 Task: Create Workspace Audio Editing Software Workspace description Optimize email open and click-through rates. Workspace type Operations
Action: Mouse moved to (523, 109)
Screenshot: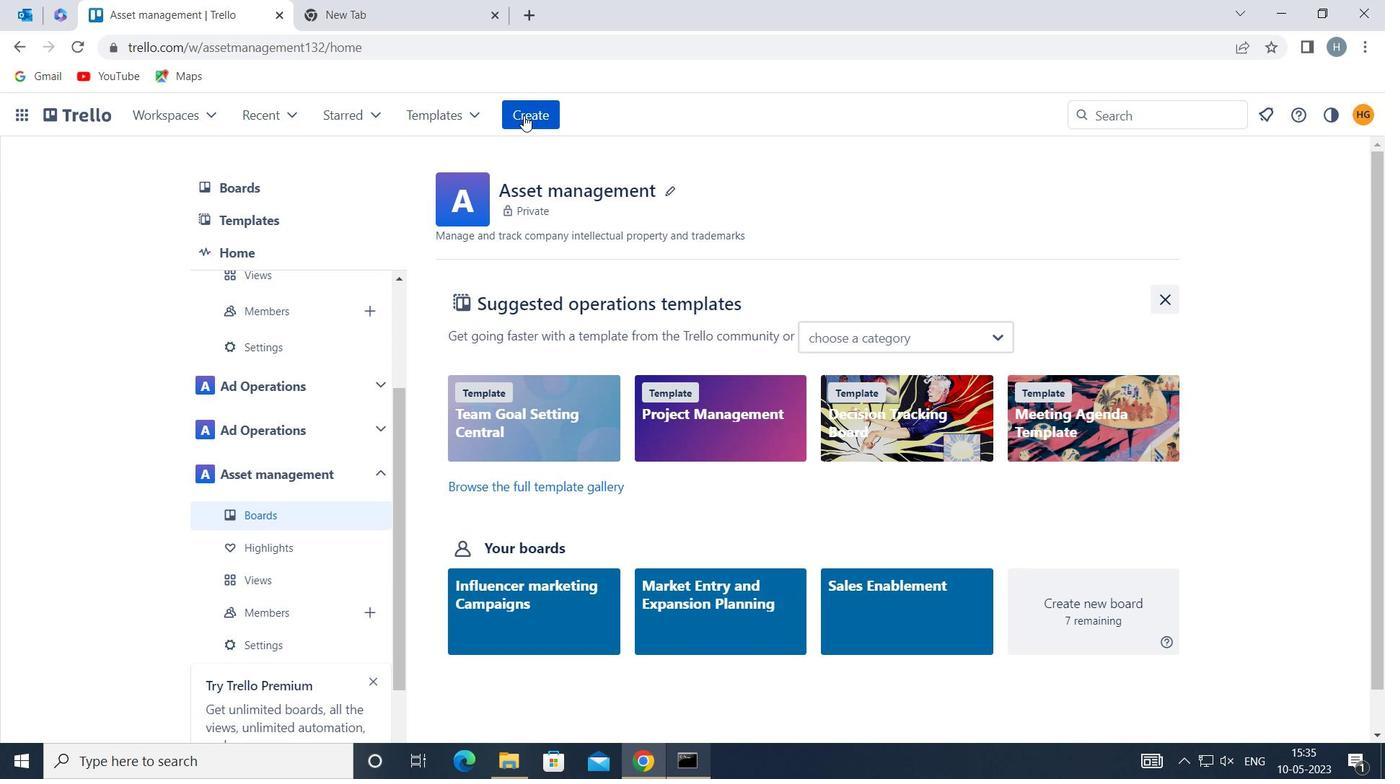 
Action: Mouse pressed left at (523, 109)
Screenshot: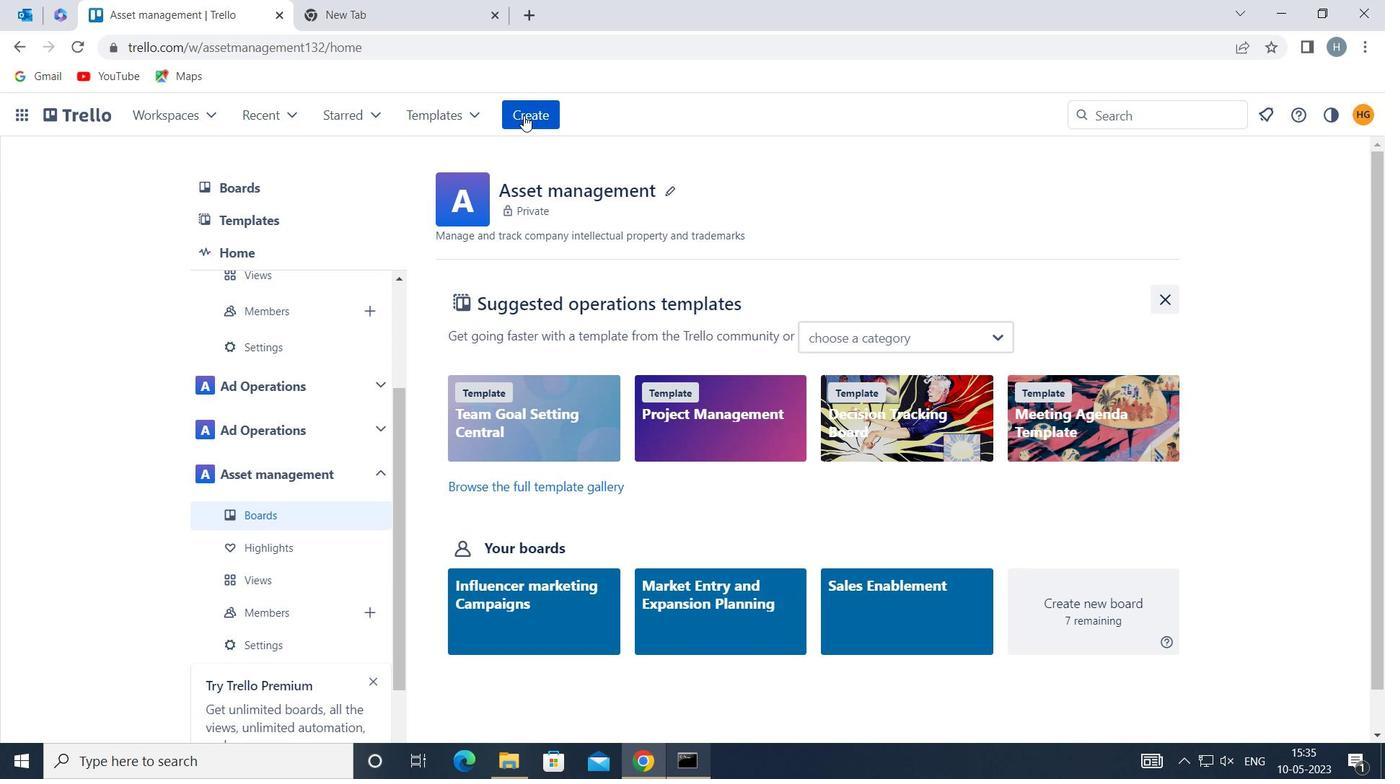 
Action: Mouse moved to (630, 310)
Screenshot: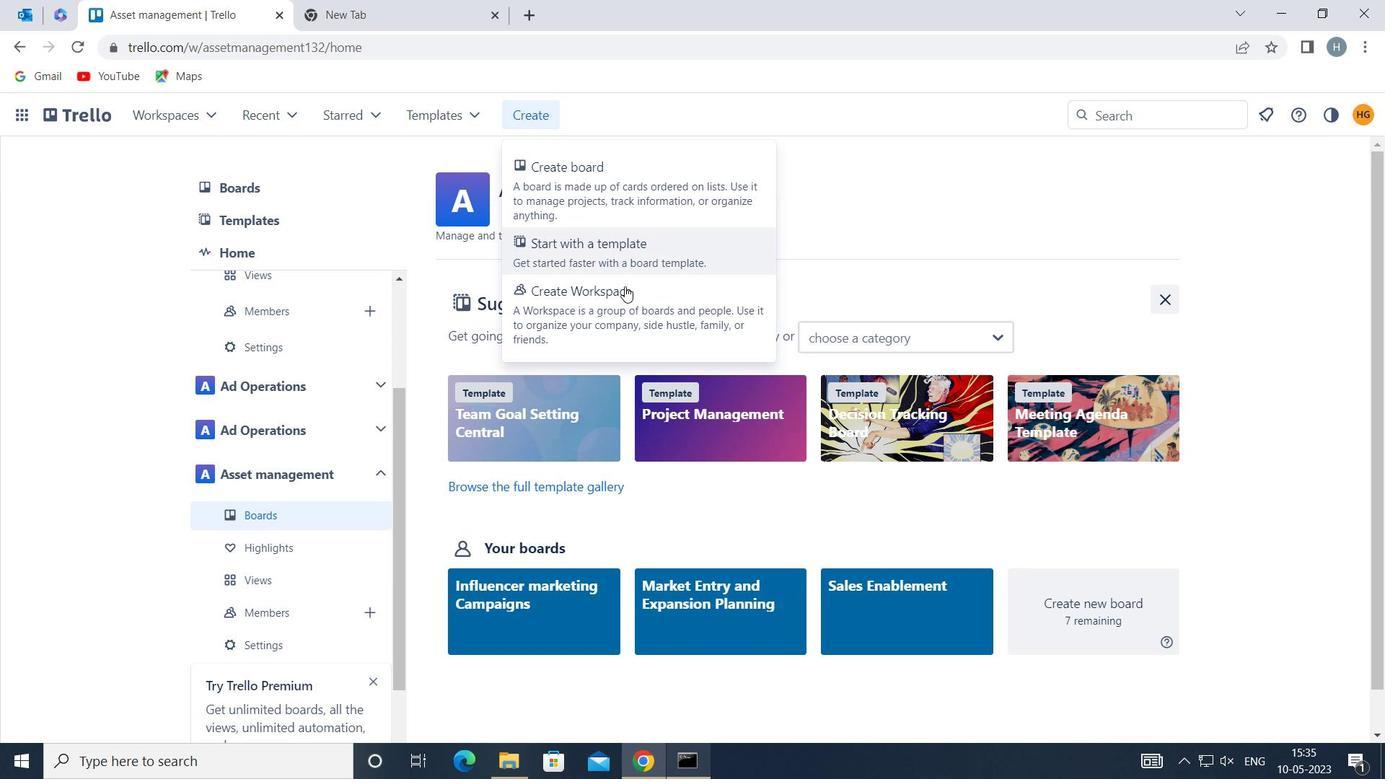
Action: Mouse pressed left at (630, 310)
Screenshot: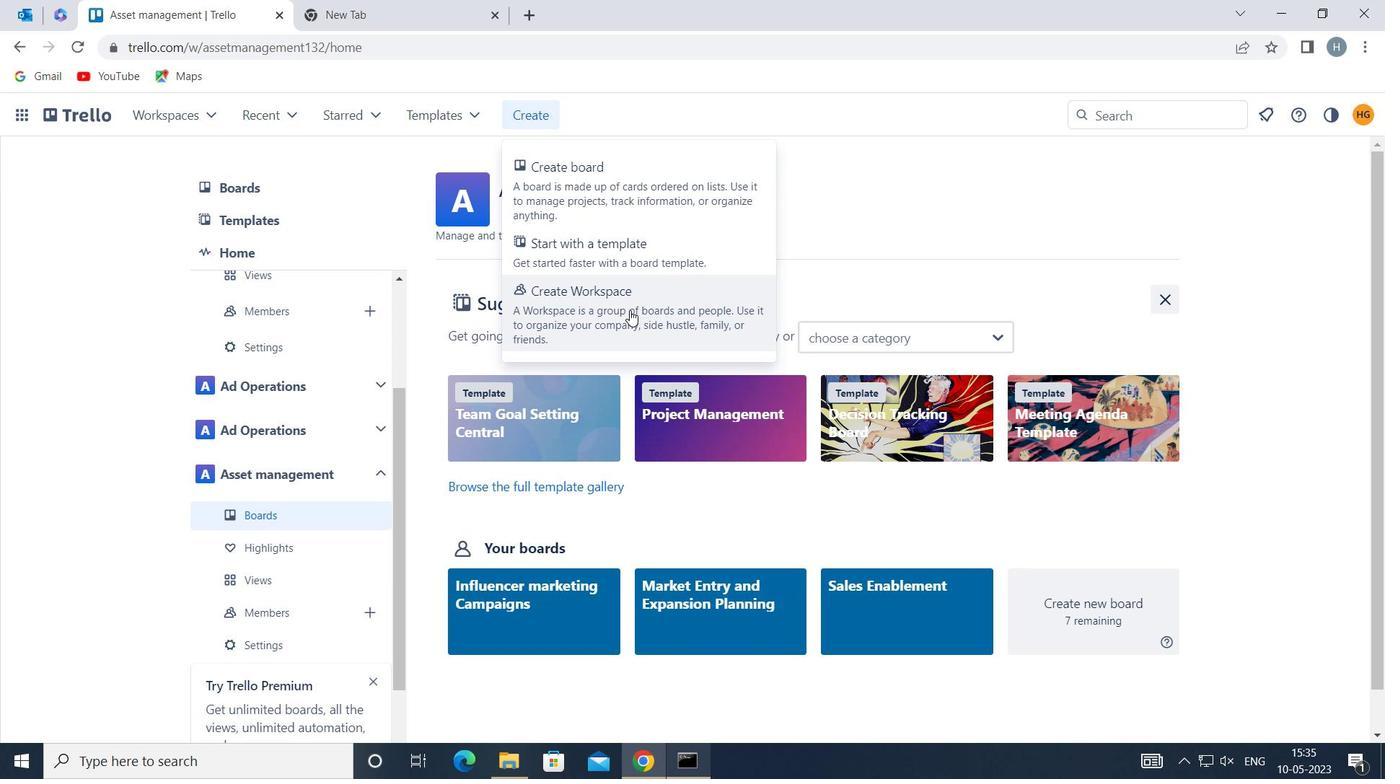 
Action: Mouse moved to (526, 339)
Screenshot: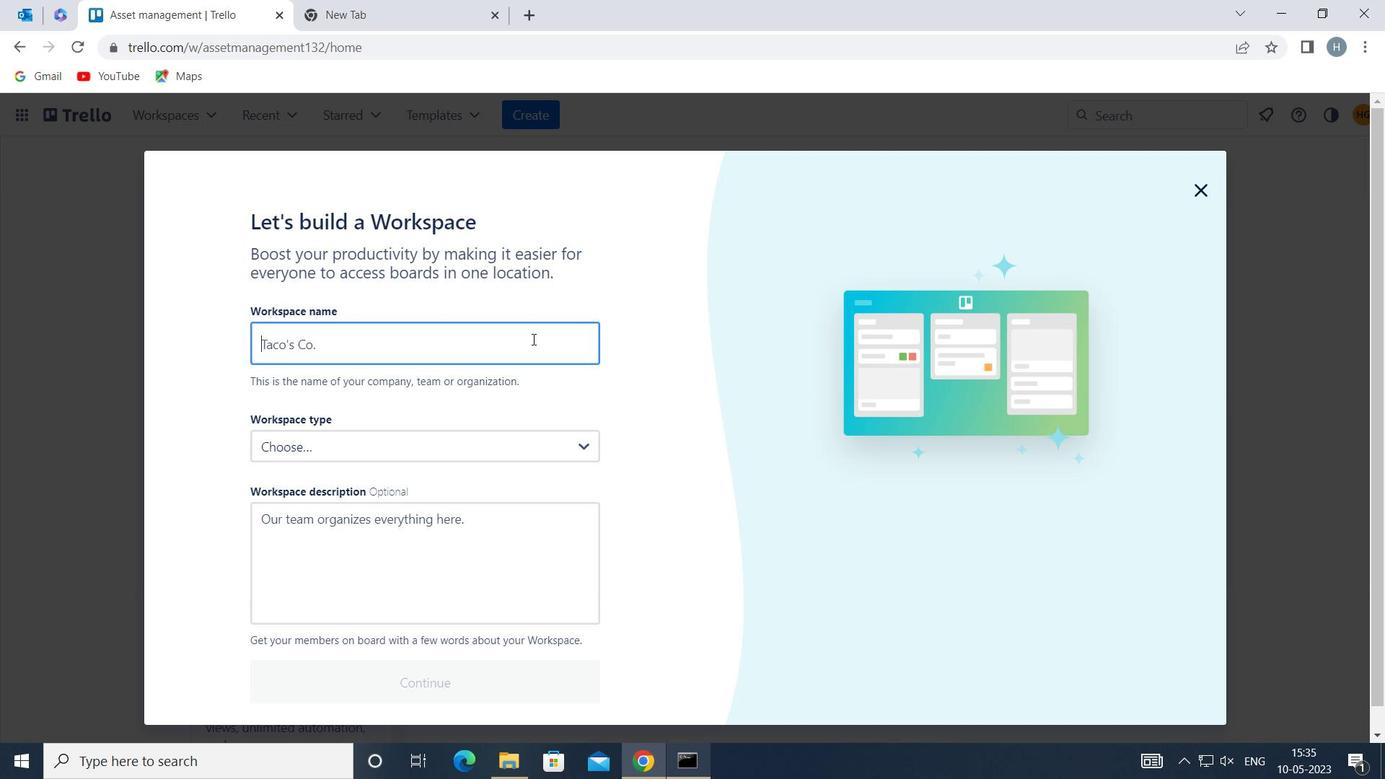 
Action: Mouse pressed left at (526, 339)
Screenshot: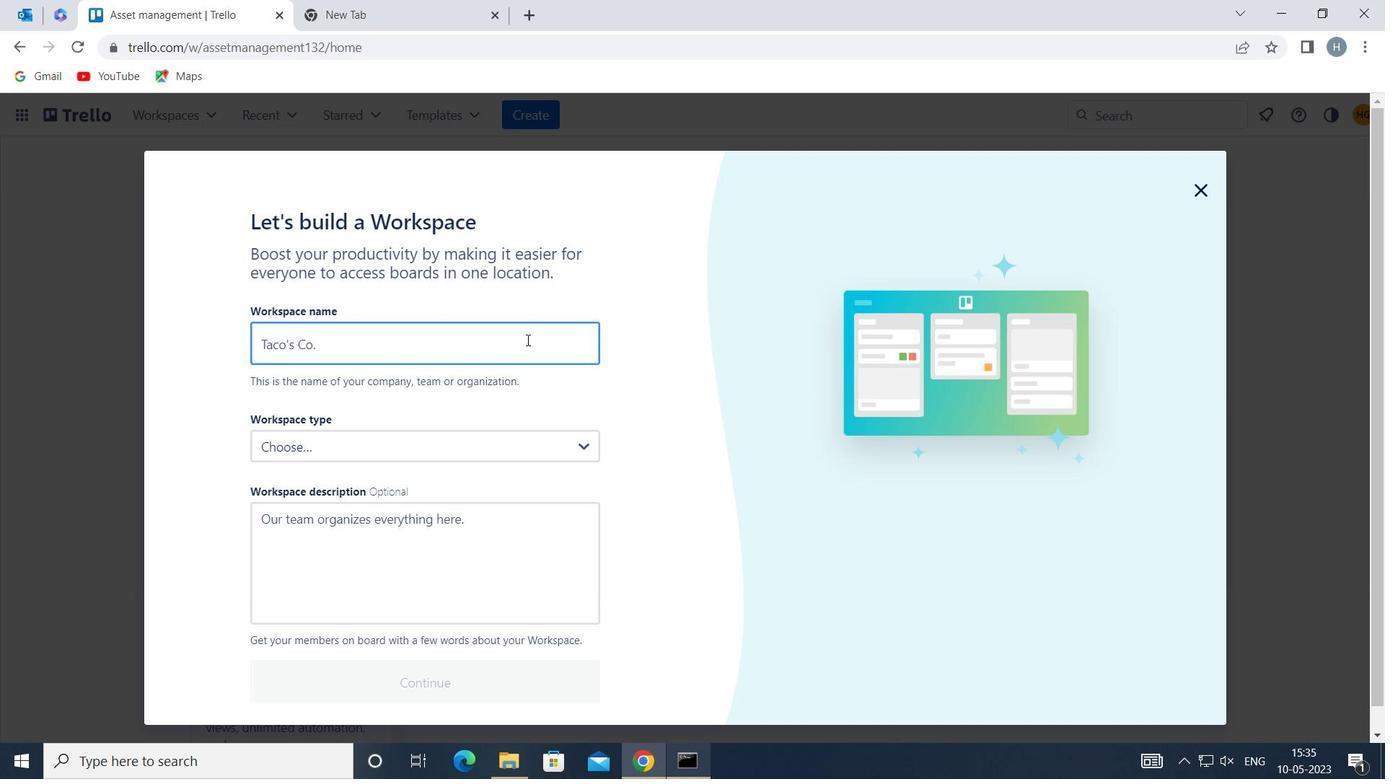 
Action: Key pressed <Key.shift>AUDIO<Key.space><Key.shift>EDITING<Key.space><Key.shift>SOFTWARE
Screenshot: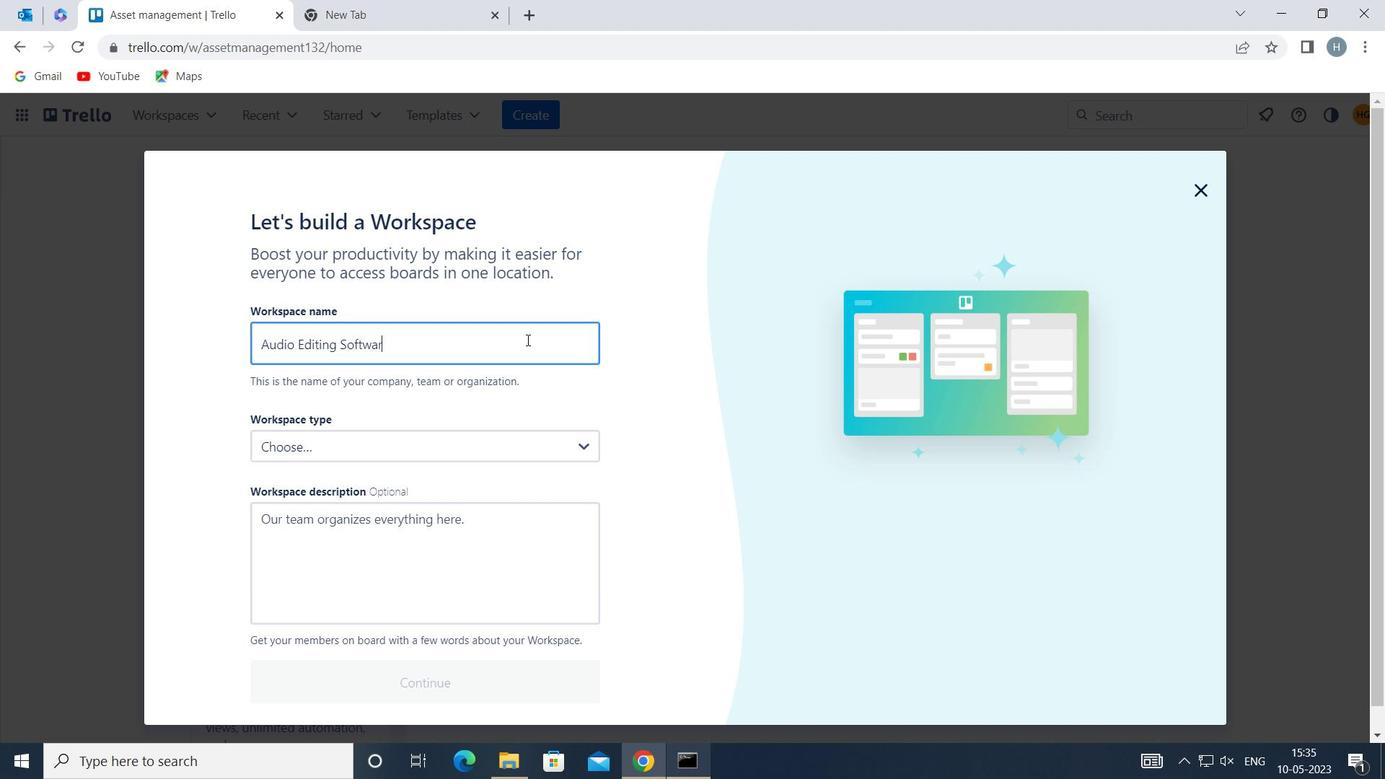 
Action: Mouse moved to (466, 521)
Screenshot: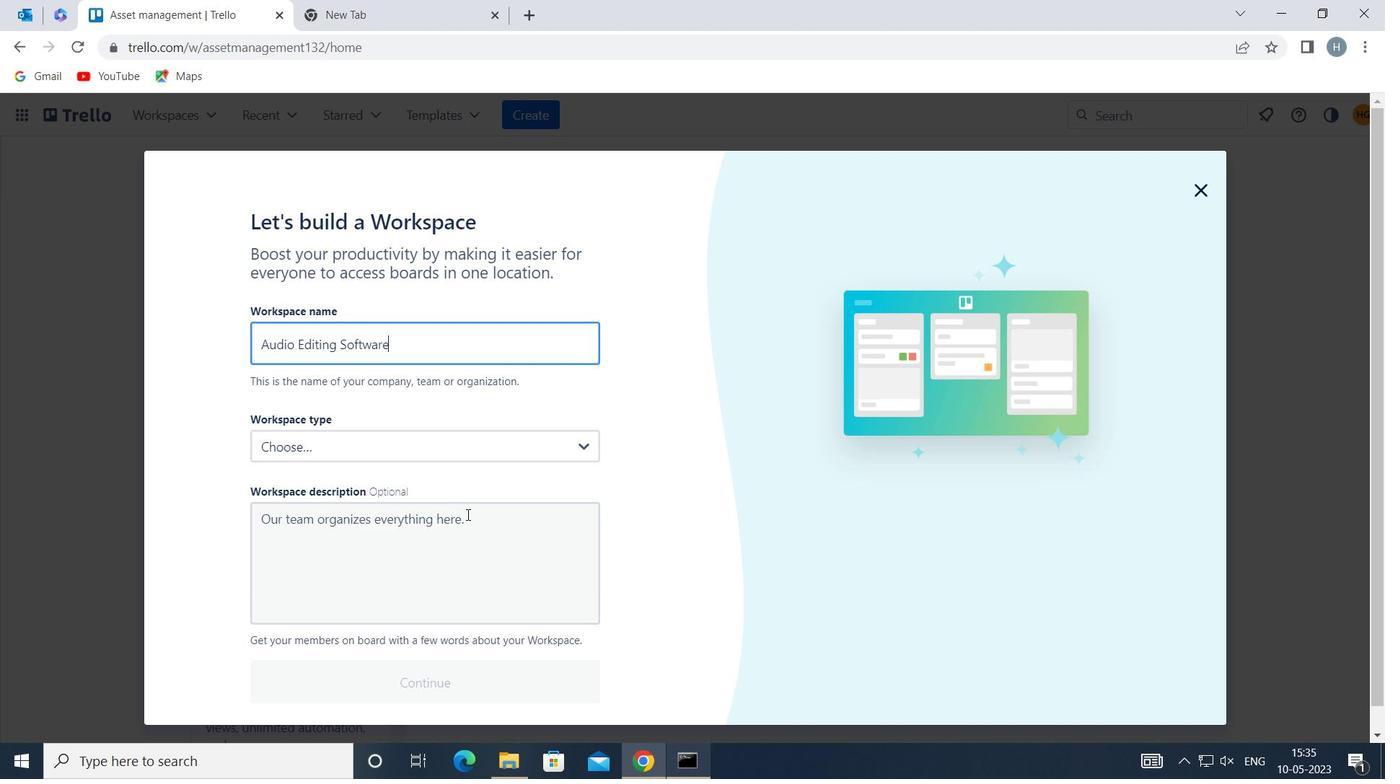 
Action: Mouse pressed left at (466, 521)
Screenshot: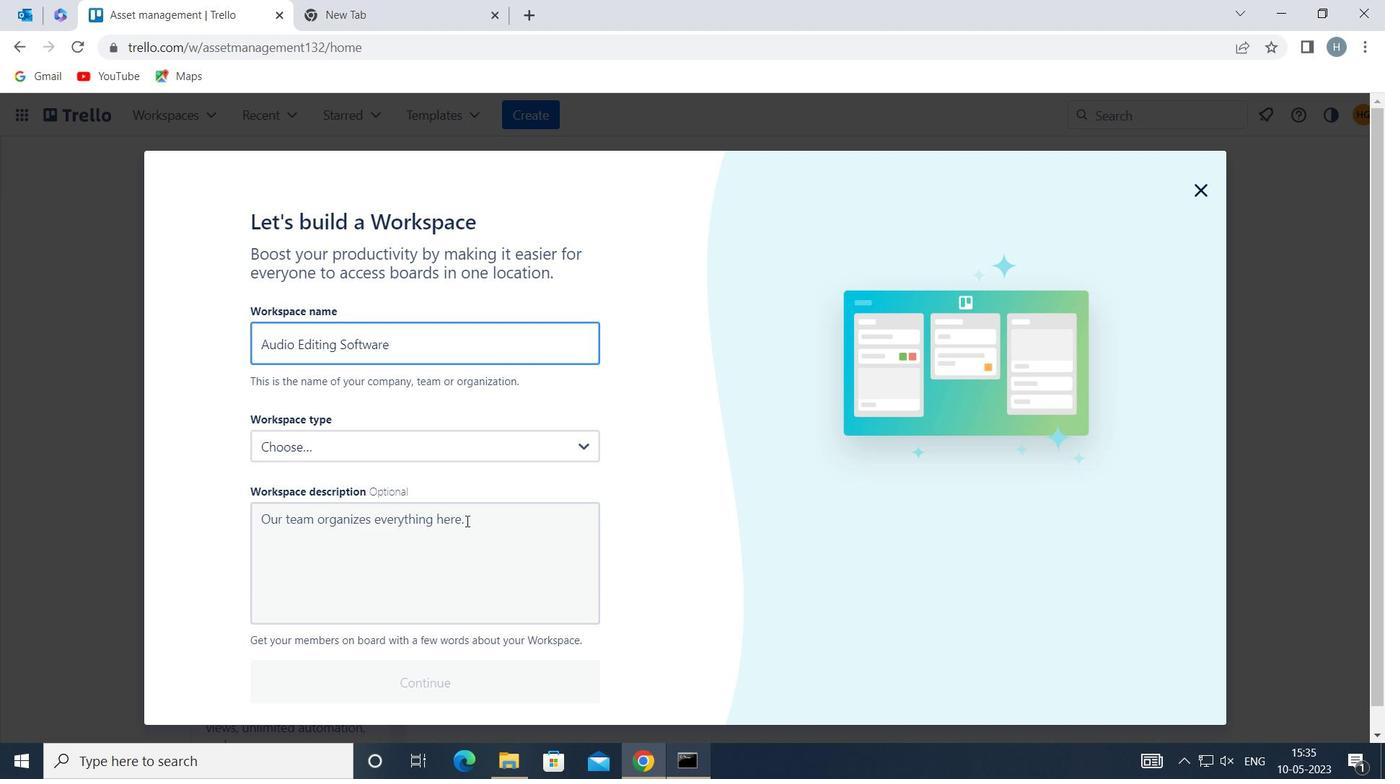 
Action: Key pressed <Key.shift>OPTIMIZE<Key.space>EMAIL<Key.space>OPEN<Key.space>AND<Key.space>CLICK-THROUGH<Key.space>RATE
Screenshot: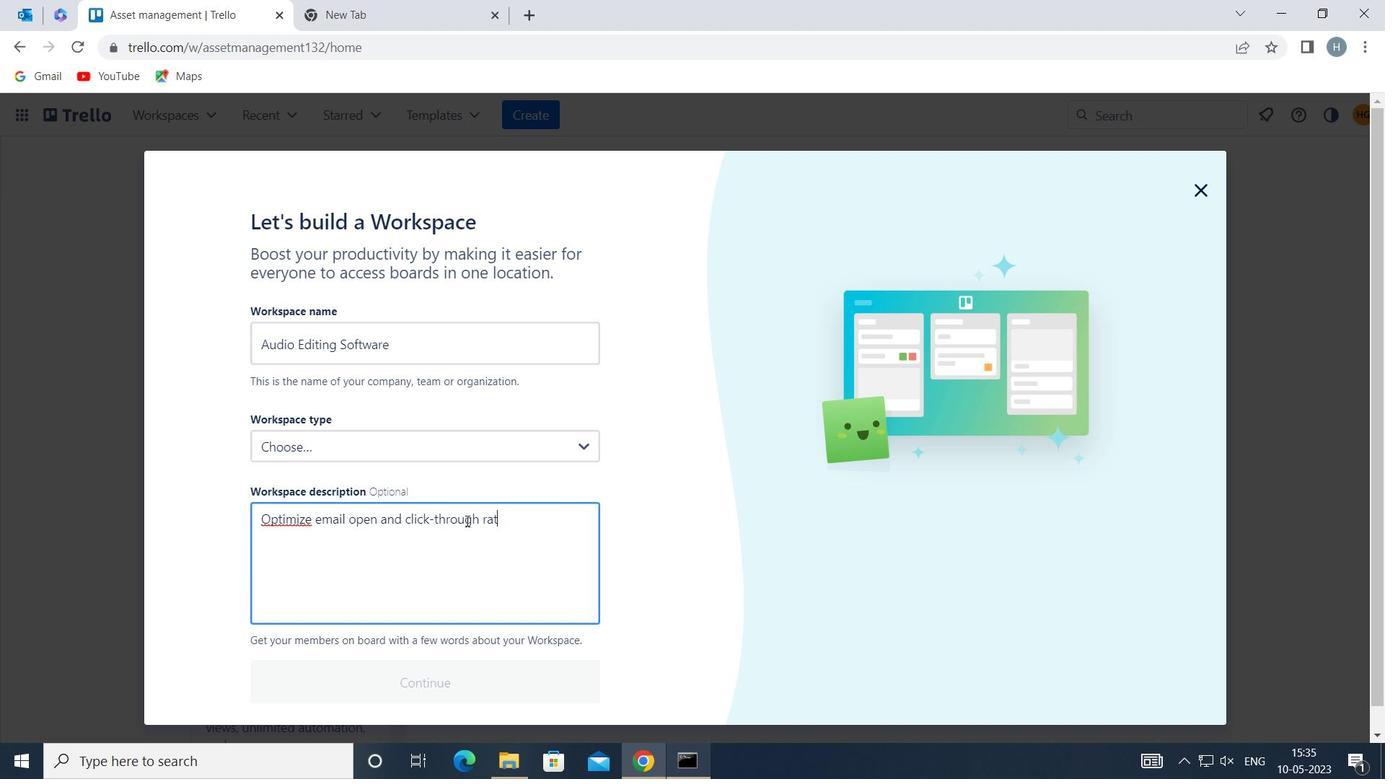 
Action: Mouse moved to (435, 512)
Screenshot: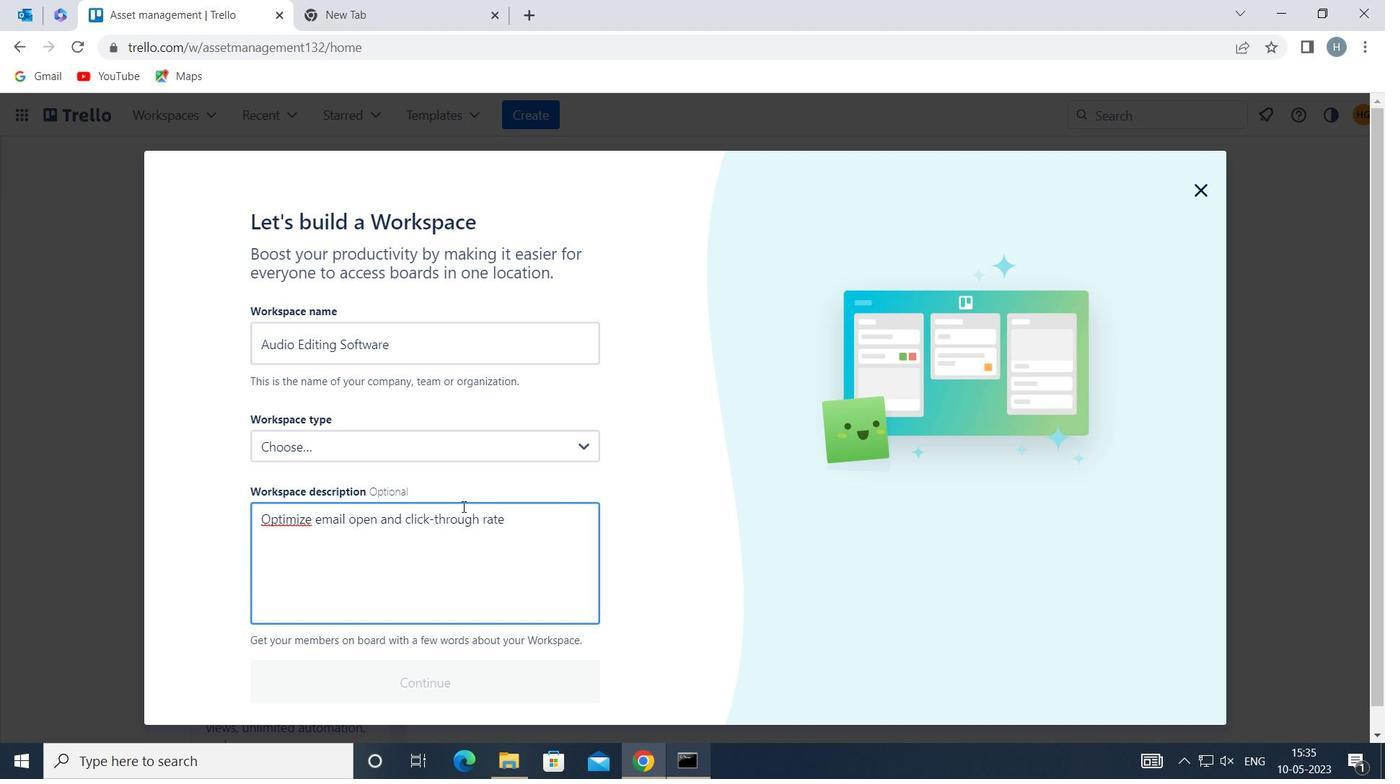 
Action: Key pressed S
Screenshot: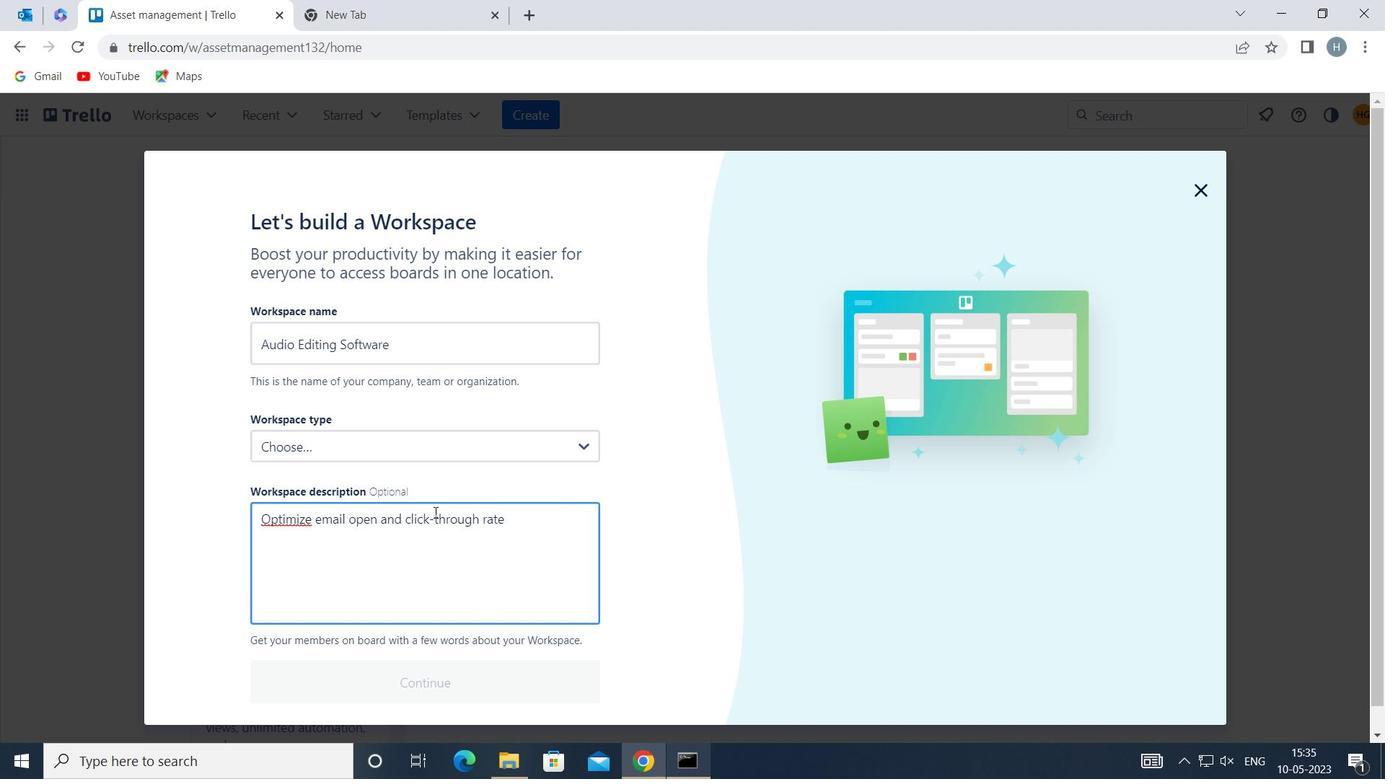 
Action: Mouse moved to (365, 547)
Screenshot: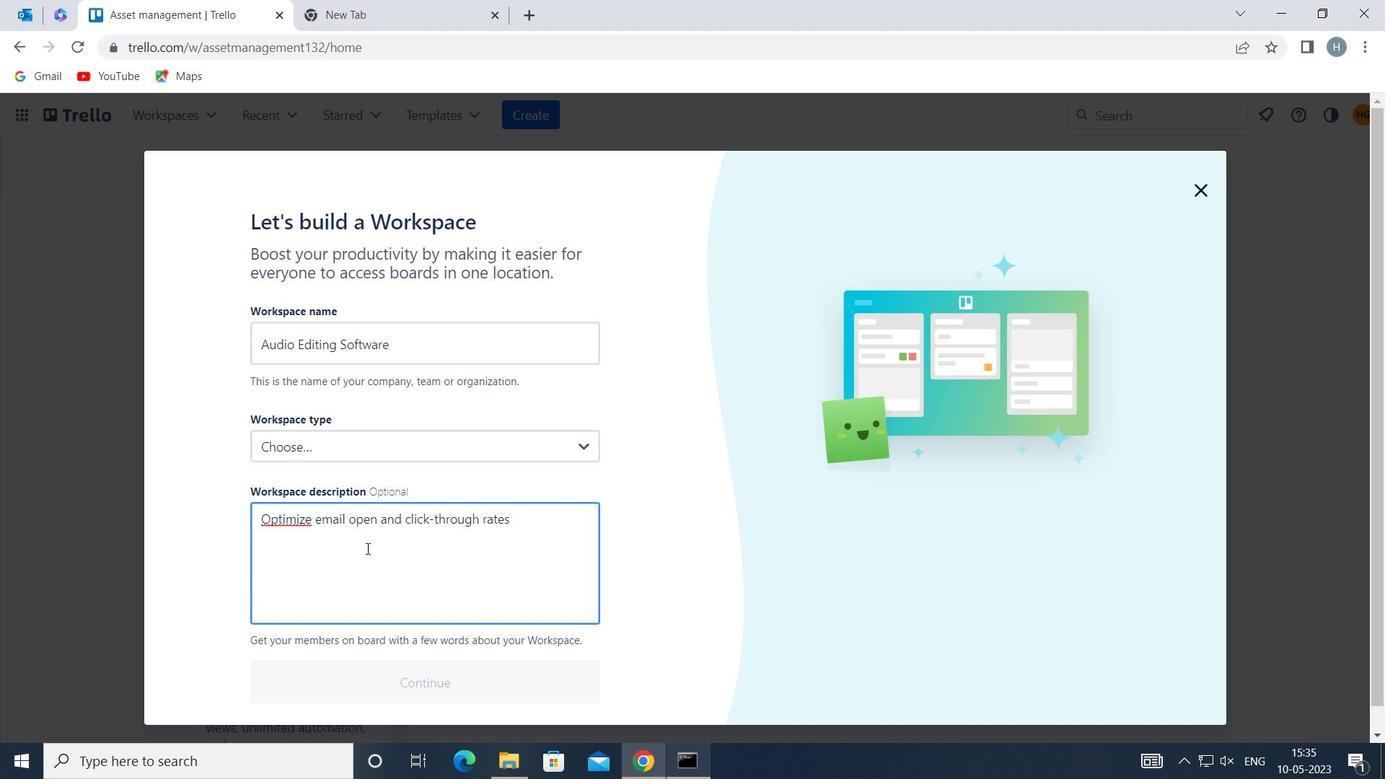 
Action: Mouse pressed left at (365, 547)
Screenshot: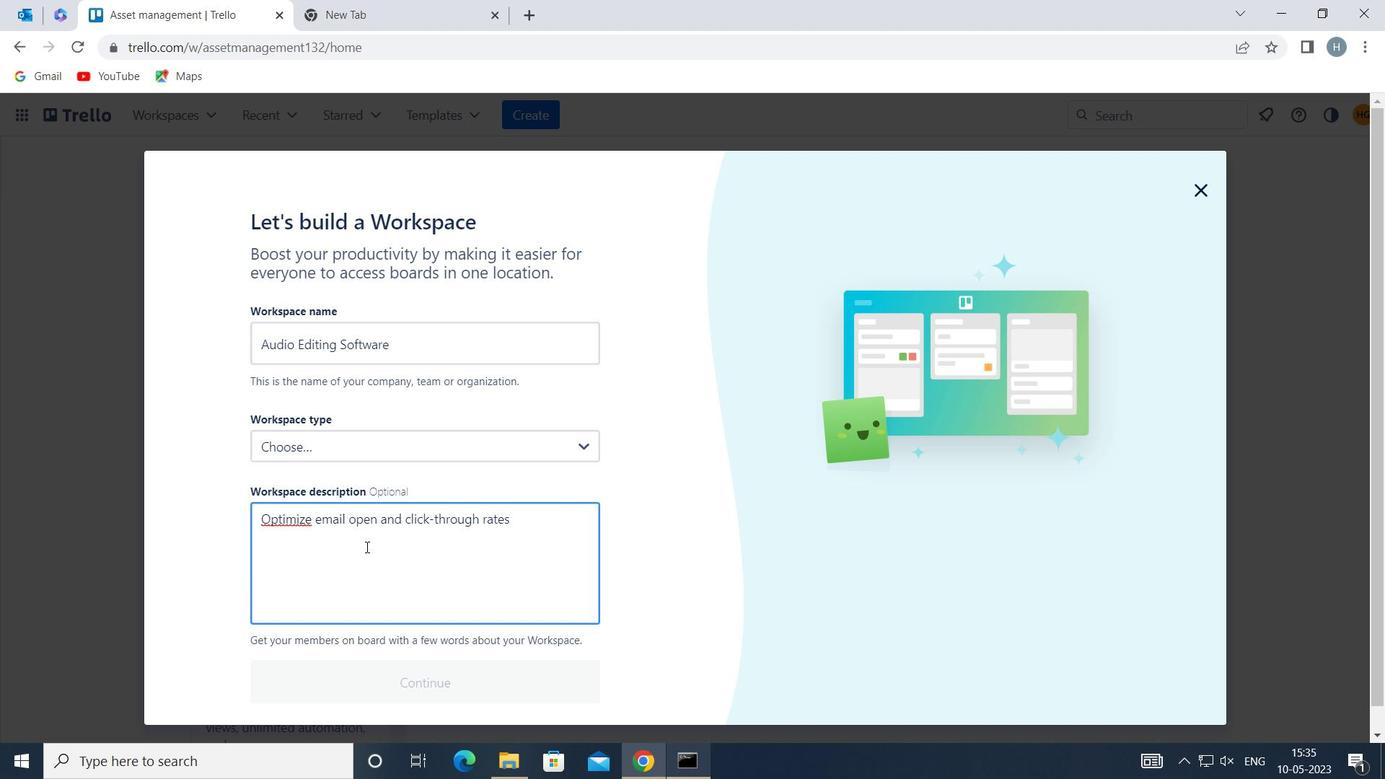
Action: Mouse moved to (387, 448)
Screenshot: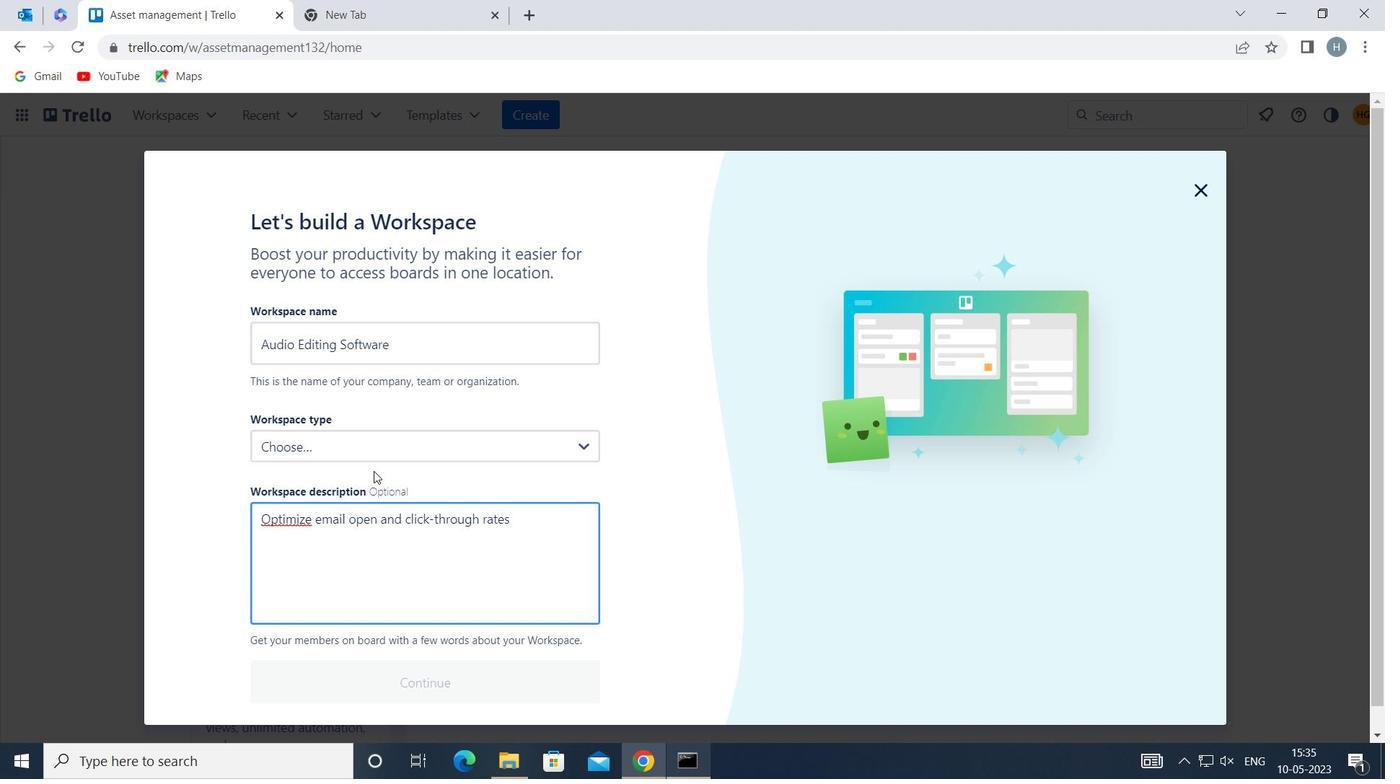 
Action: Mouse pressed left at (387, 448)
Screenshot: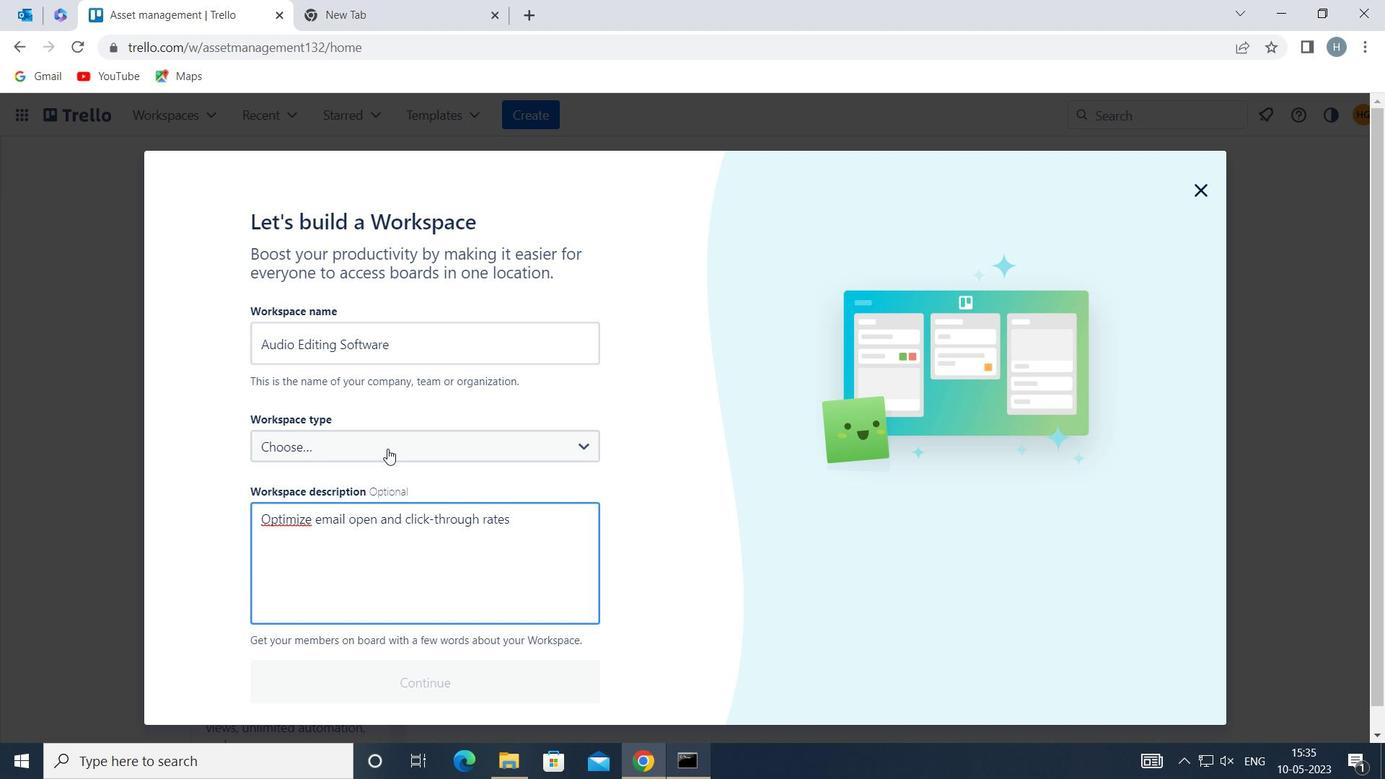 
Action: Mouse moved to (401, 492)
Screenshot: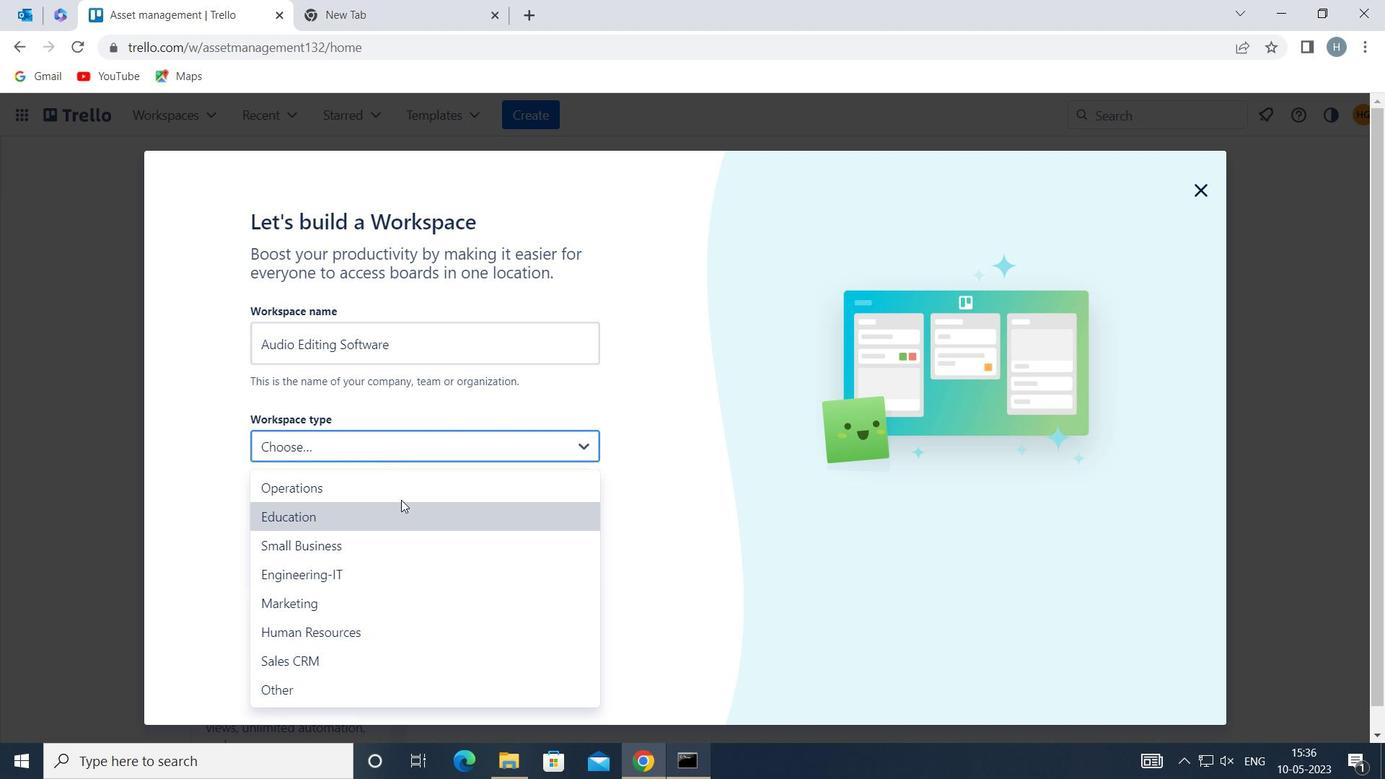 
Action: Mouse pressed left at (401, 492)
Screenshot: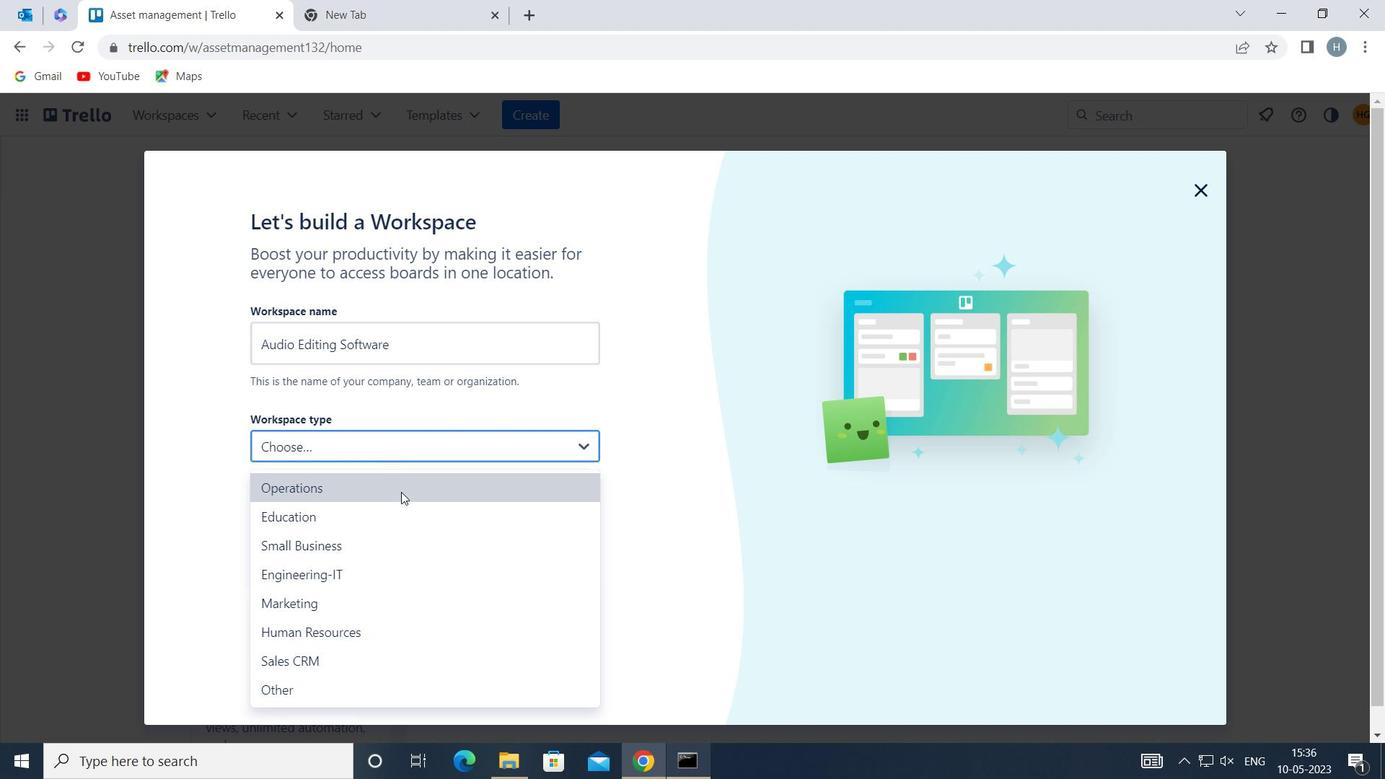 
Action: Mouse moved to (456, 673)
Screenshot: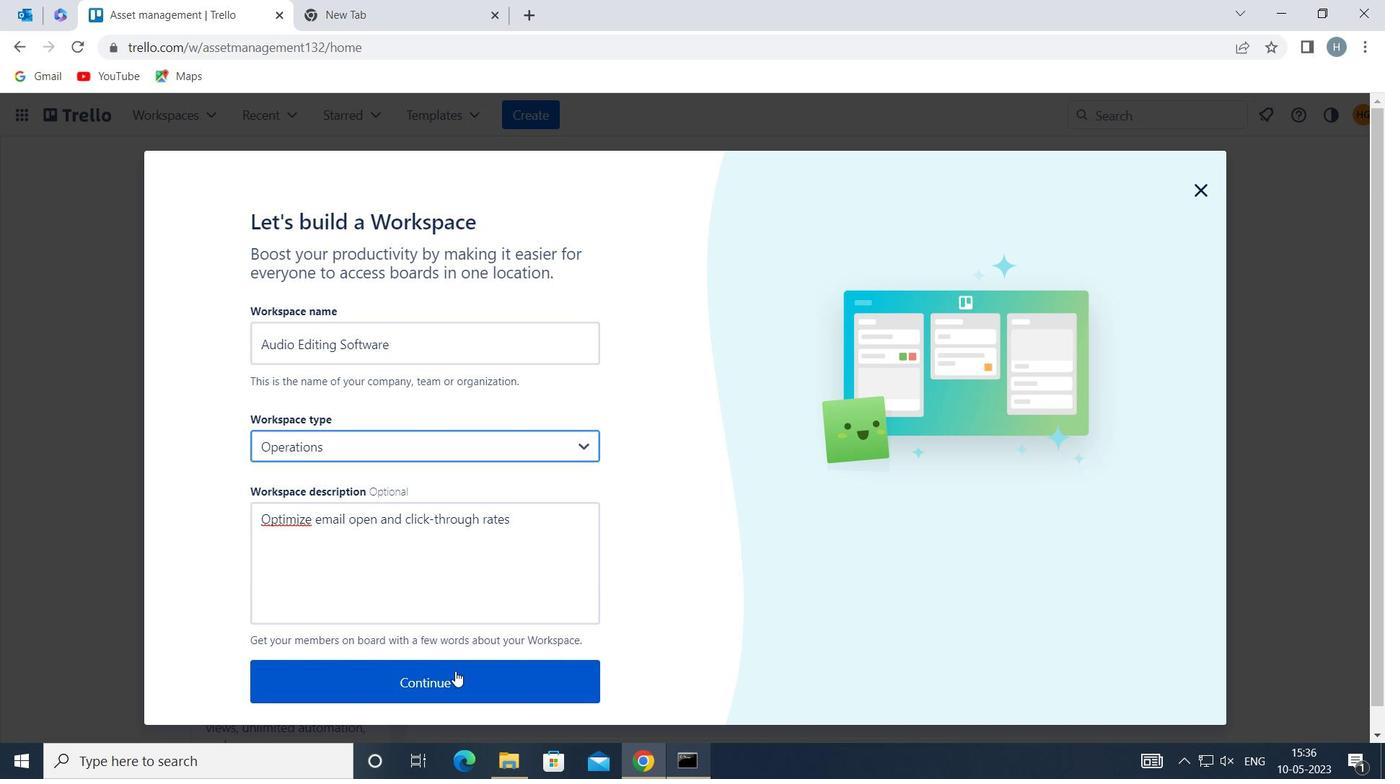 
Action: Mouse pressed left at (456, 673)
Screenshot: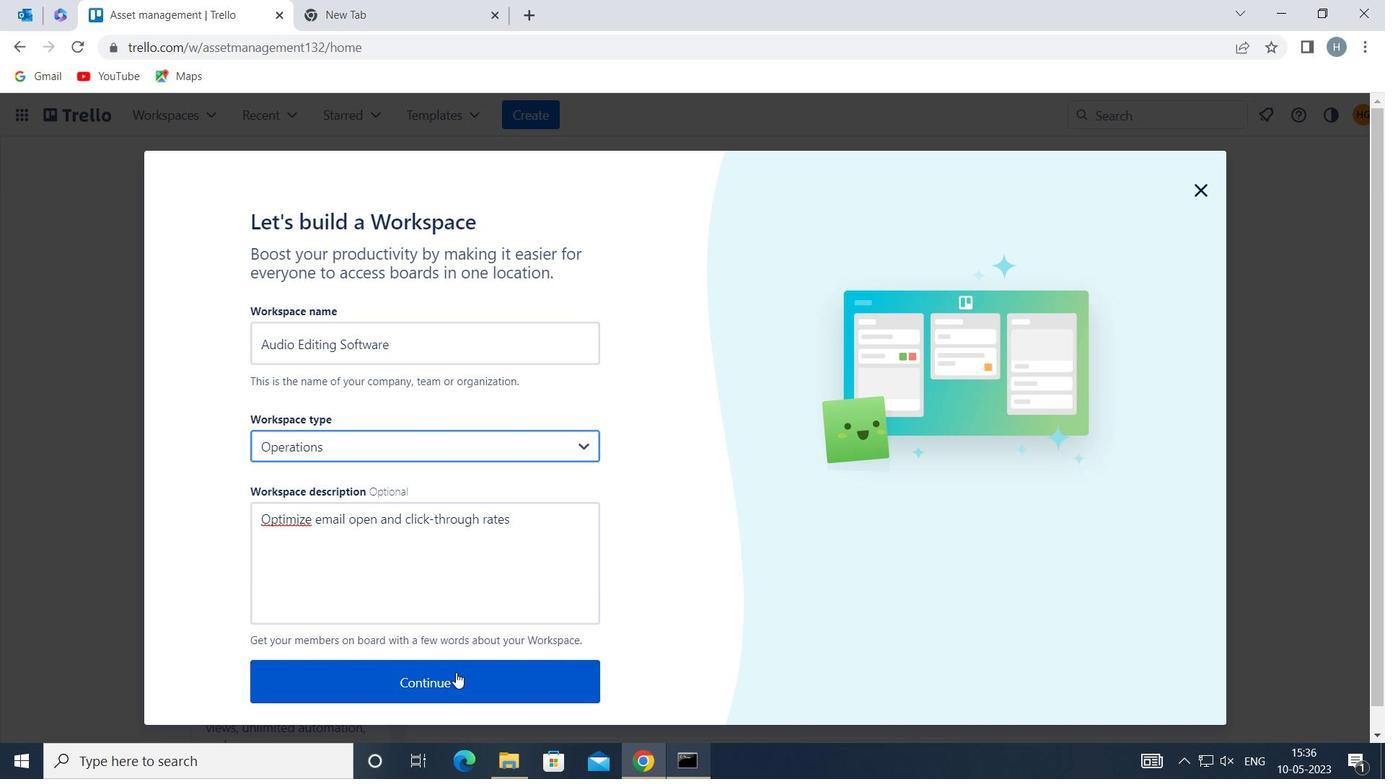 
Action: Mouse moved to (493, 488)
Screenshot: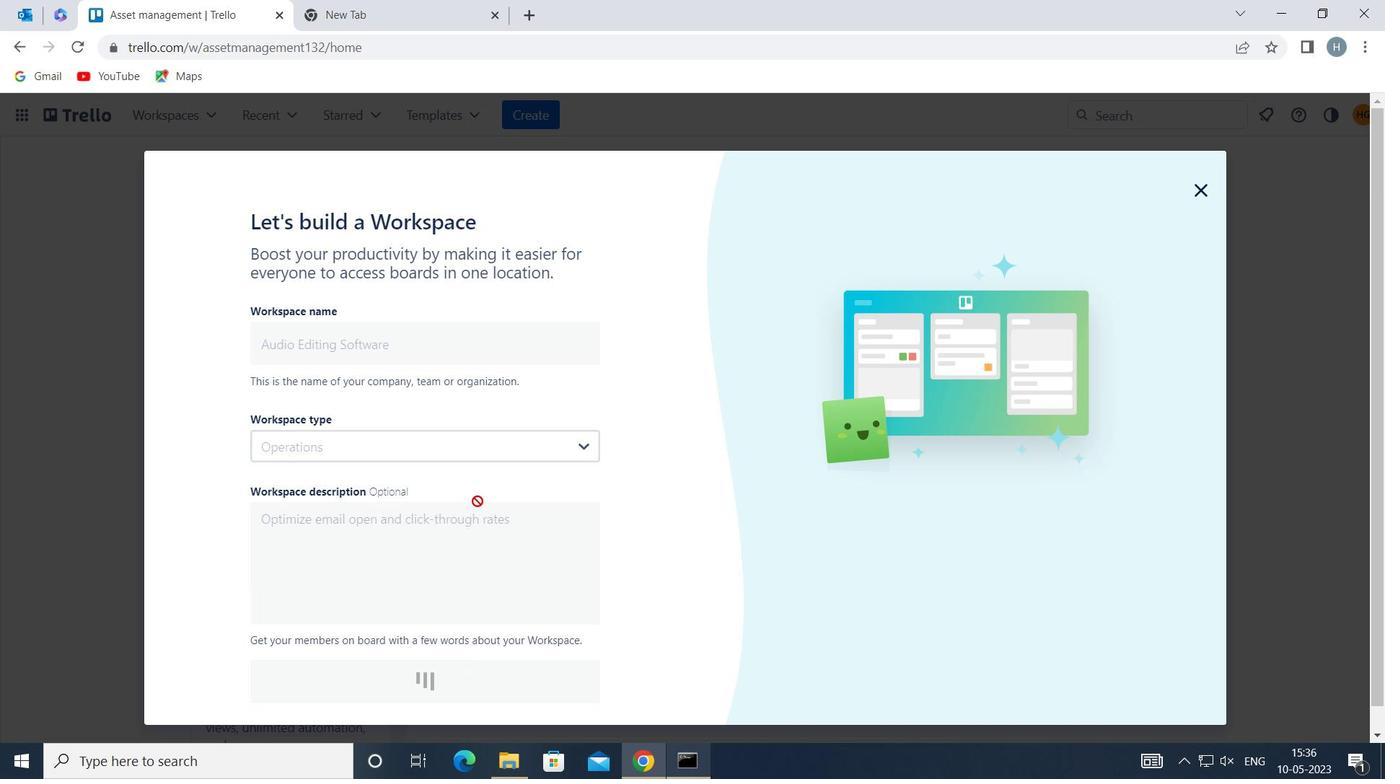 
